 Task: Add Hu Organic Vanilla Crunch Dark Chocolate Bar to the cart.
Action: Mouse moved to (225, 131)
Screenshot: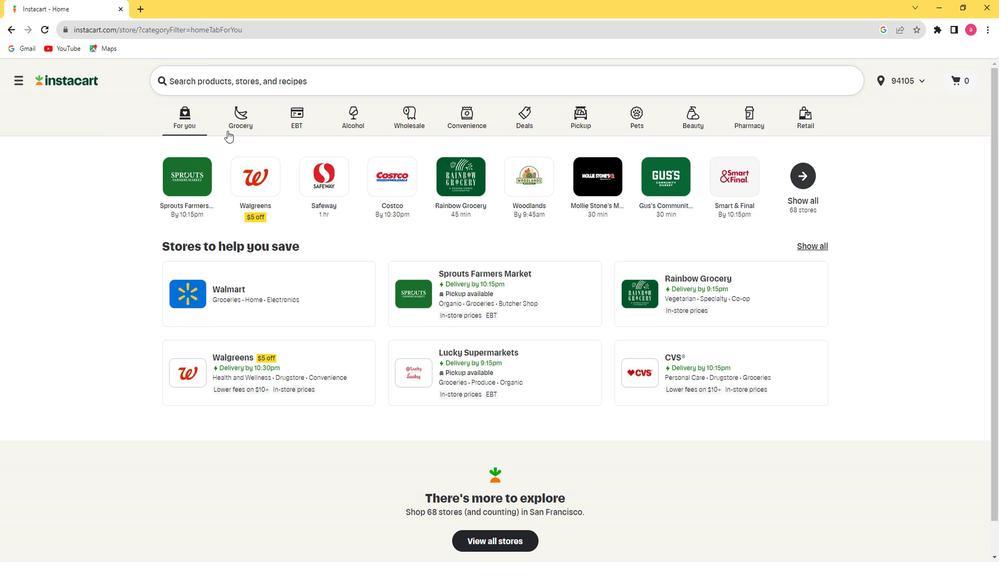 
Action: Mouse pressed left at (225, 131)
Screenshot: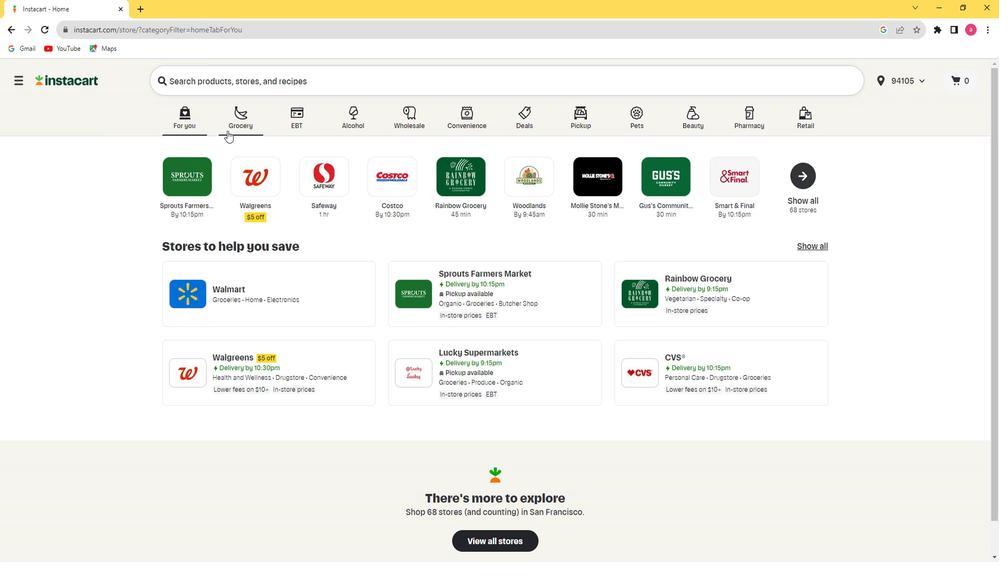 
Action: Mouse moved to (629, 212)
Screenshot: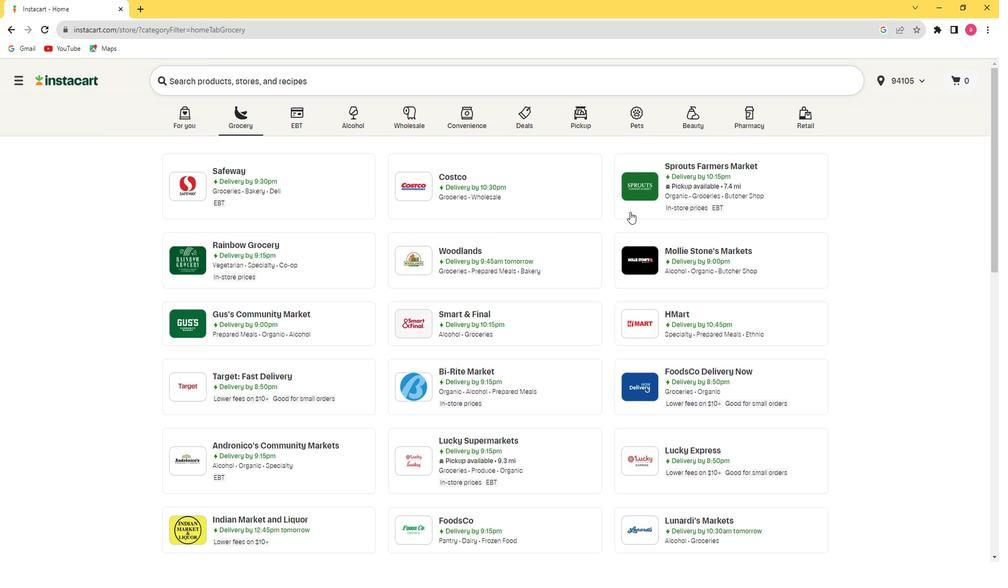 
Action: Mouse pressed left at (629, 212)
Screenshot: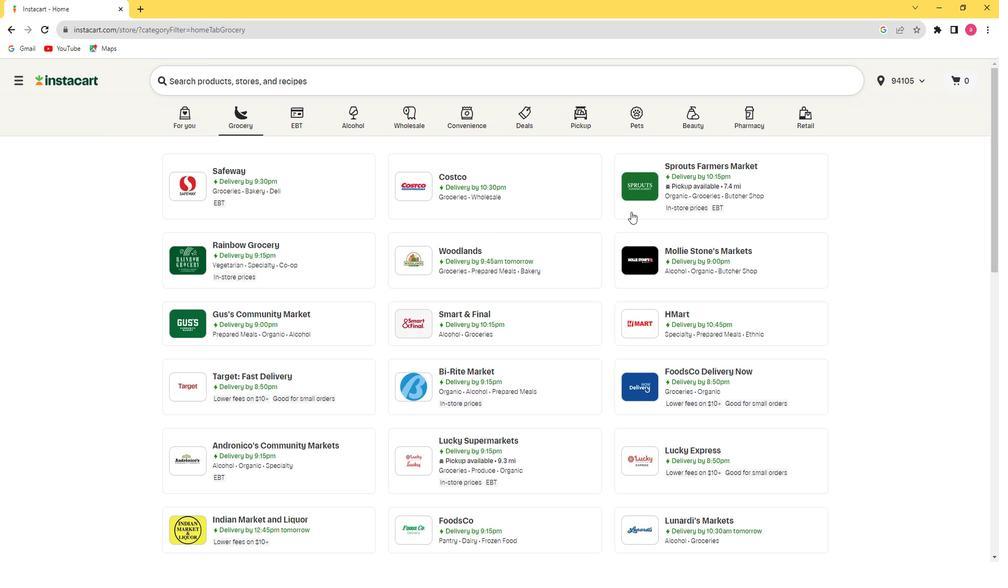 
Action: Mouse moved to (53, 433)
Screenshot: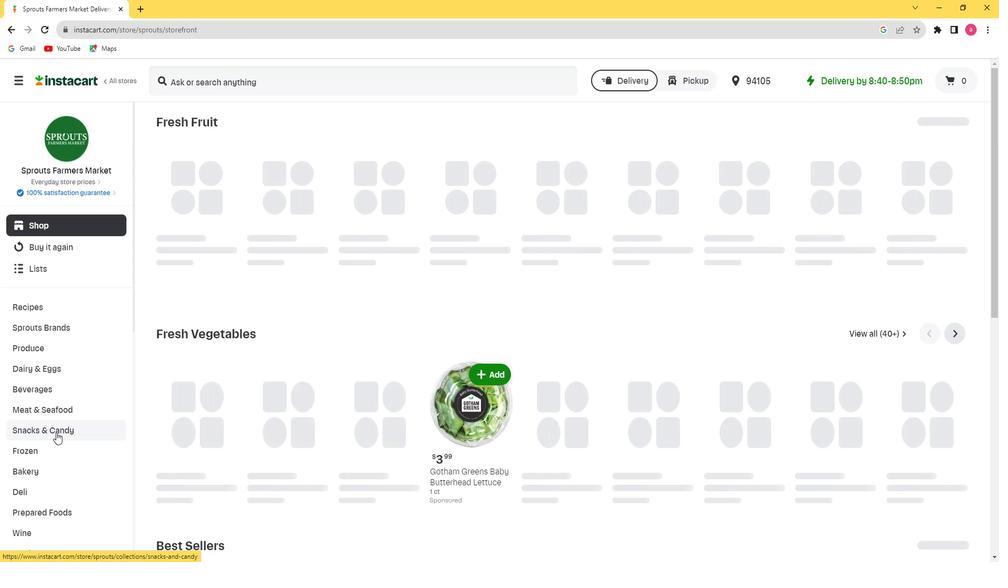 
Action: Mouse pressed left at (53, 433)
Screenshot: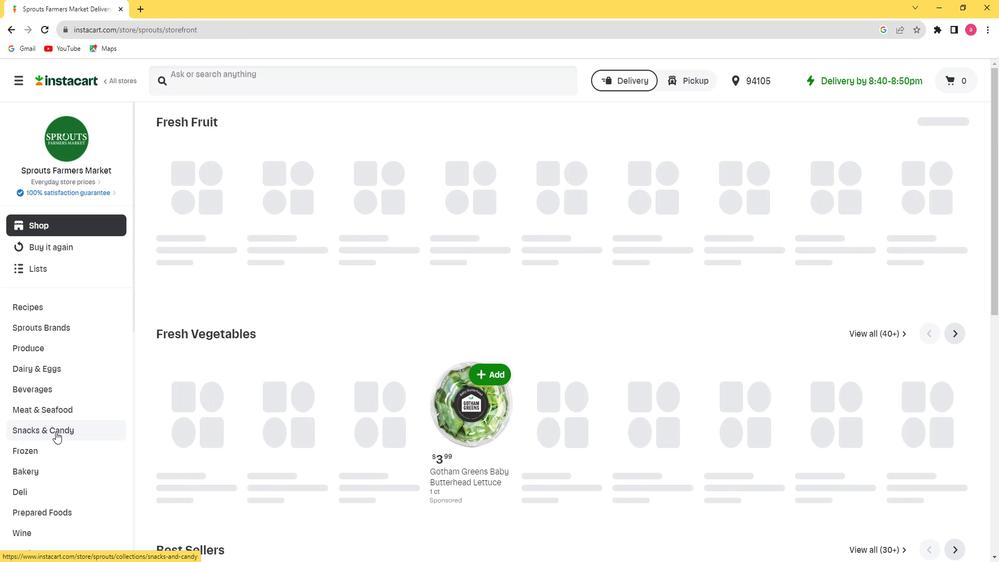 
Action: Mouse moved to (61, 449)
Screenshot: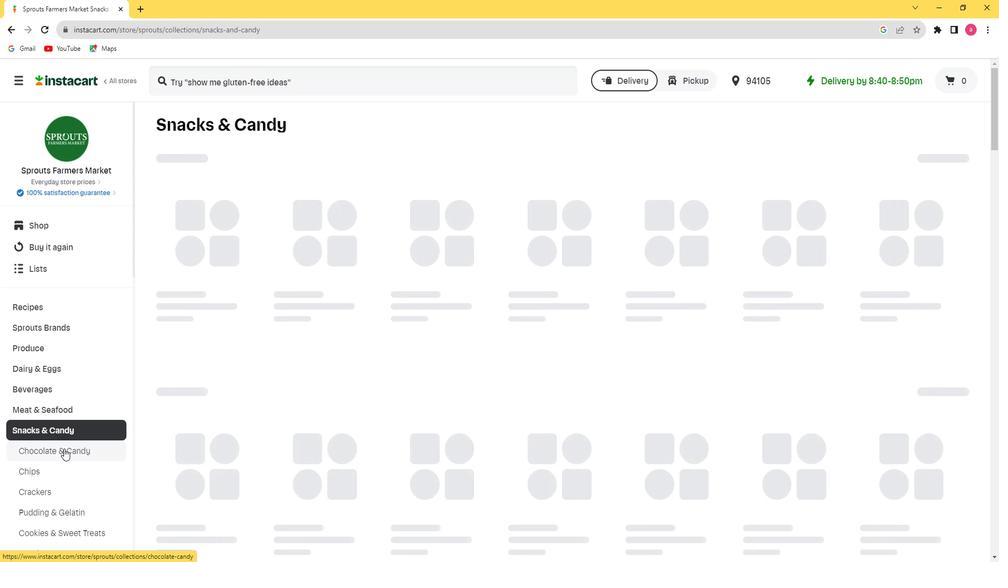 
Action: Mouse pressed left at (61, 449)
Screenshot: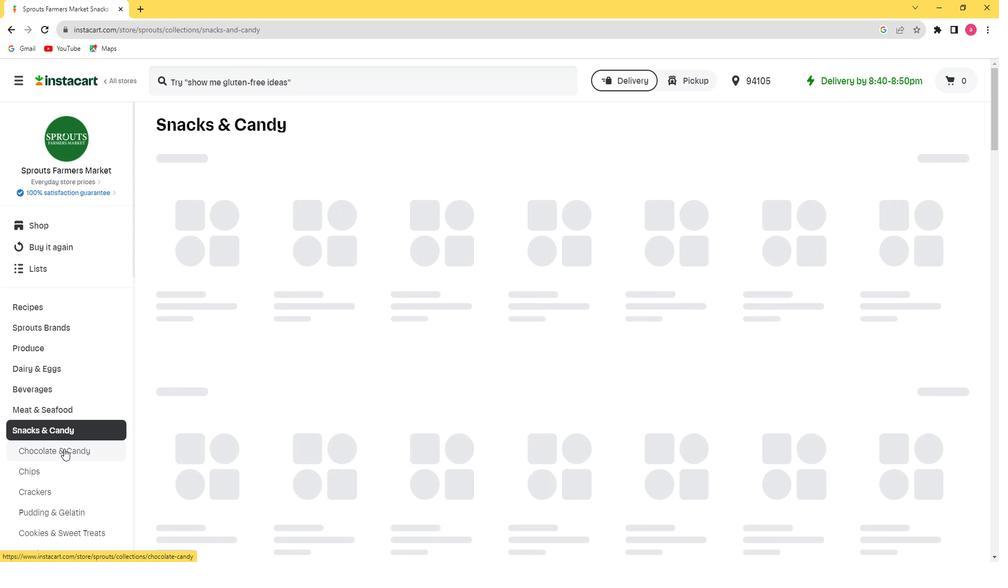
Action: Mouse moved to (196, 171)
Screenshot: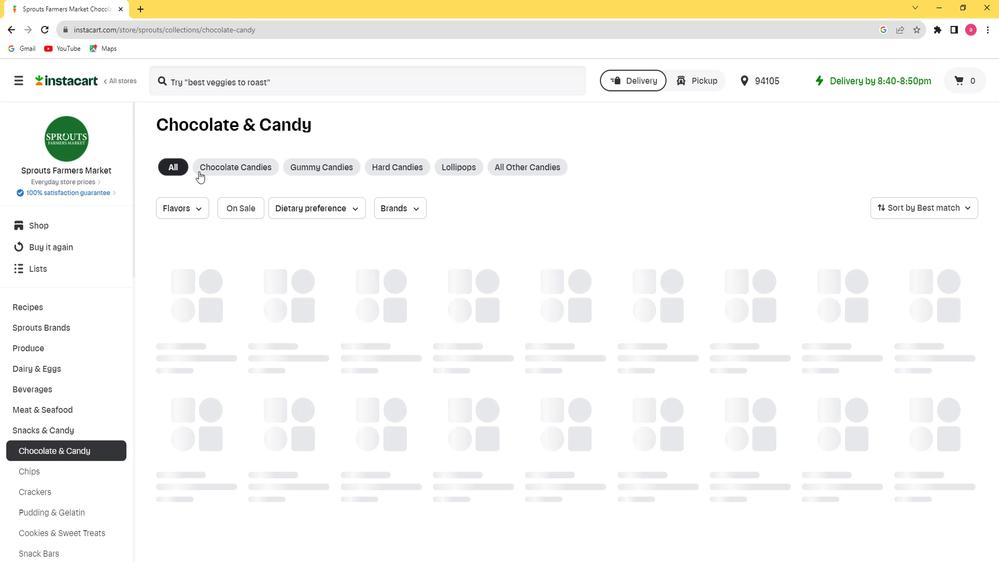 
Action: Mouse pressed left at (196, 171)
Screenshot: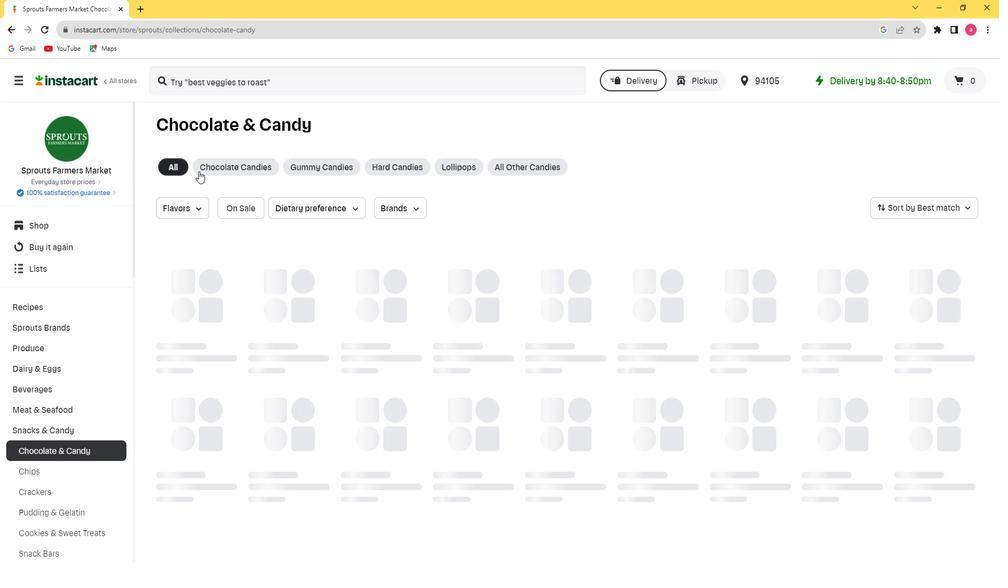 
Action: Mouse moved to (238, 79)
Screenshot: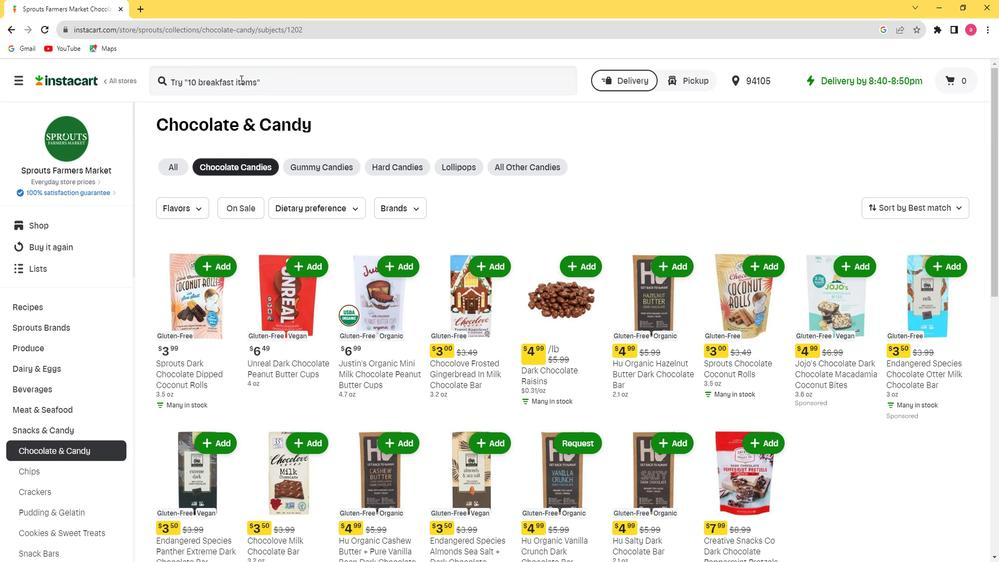 
Action: Mouse pressed left at (238, 79)
Screenshot: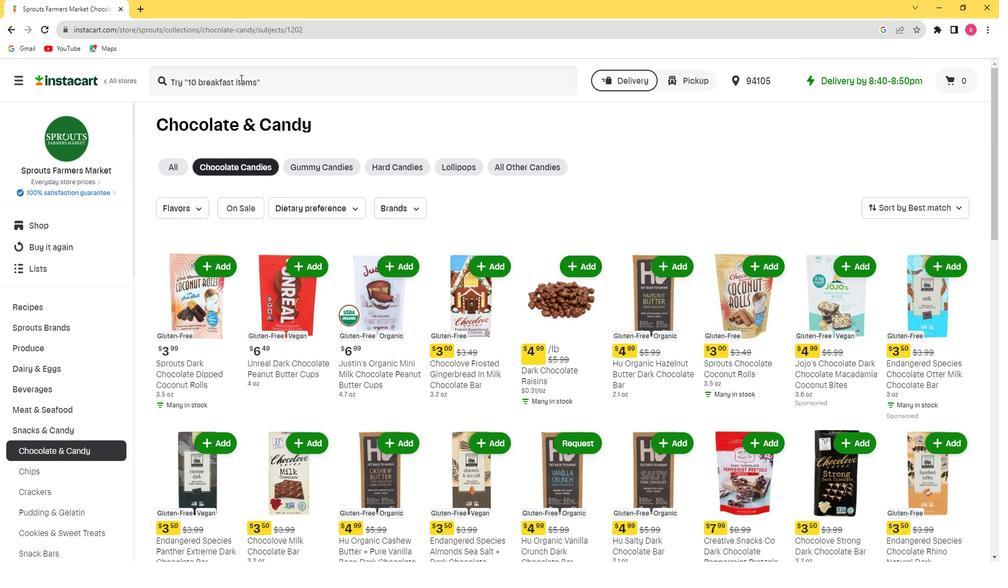 
Action: Key pressed <Key.shift>Hu<Key.space><Key.shift>Organic<Key.space><Key.shift><Key.shift><Key.shift><Key.shift><Key.shift><Key.shift><Key.shift><Key.shift><Key.shift><Key.shift><Key.shift><Key.shift><Key.shift><Key.shift><Key.shift><Key.shift><Key.shift><Key.shift><Key.shift><Key.shift><Key.shift><Key.shift><Key.shift><Key.shift><Key.shift><Key.shift><Key.shift><Key.shift><Key.shift><Key.shift><Key.shift><Key.shift><Key.shift>Vanilla<Key.space><Key.shift>Crunch<Key.space><Key.shift><Key.shift><Key.shift><Key.shift><Key.shift><Key.shift><Key.shift><Key.shift><Key.shift><Key.shift><Key.shift><Key.shift><Key.shift><Key.shift><Key.shift><Key.shift><Key.shift><Key.shift><Key.shift><Key.shift><Key.shift><Key.shift><Key.shift><Key.shift><Key.shift><Key.shift><Key.shift><Key.shift><Key.shift><Key.shift><Key.shift><Key.shift><Key.shift><Key.shift><Key.shift><Key.shift><Key.shift><Key.shift><Key.shift><Key.shift><Key.shift><Key.shift><Key.shift><Key.shift><Key.shift><Key.shift><Key.shift><Key.shift><Key.shift><Key.shift><Key.shift><Key.shift><Key.shift><Key.shift><Key.shift><Key.shift><Key.shift><Key.shift><Key.shift><Key.shift><Key.shift><Key.shift><Key.shift><Key.shift><Key.shift><Key.shift><Key.shift><Key.shift><Key.shift><Key.shift><Key.shift><Key.shift><Key.shift><Key.shift><Key.shift><Key.shift><Key.shift><Key.shift><Key.shift><Key.shift><Key.shift><Key.shift><Key.shift><Key.shift><Key.shift><Key.shift><Key.shift><Key.shift><Key.shift><Key.shift><Key.shift><Key.shift><Key.shift><Key.shift><Key.shift><Key.shift>Dark<Key.space><Key.shift><Key.shift><Key.shift><Key.shift><Key.shift><Key.shift><Key.shift><Key.shift><Key.shift><Key.shift><Key.shift>Chocolate<Key.space><Key.shift>Bar<Key.enter>
Screenshot: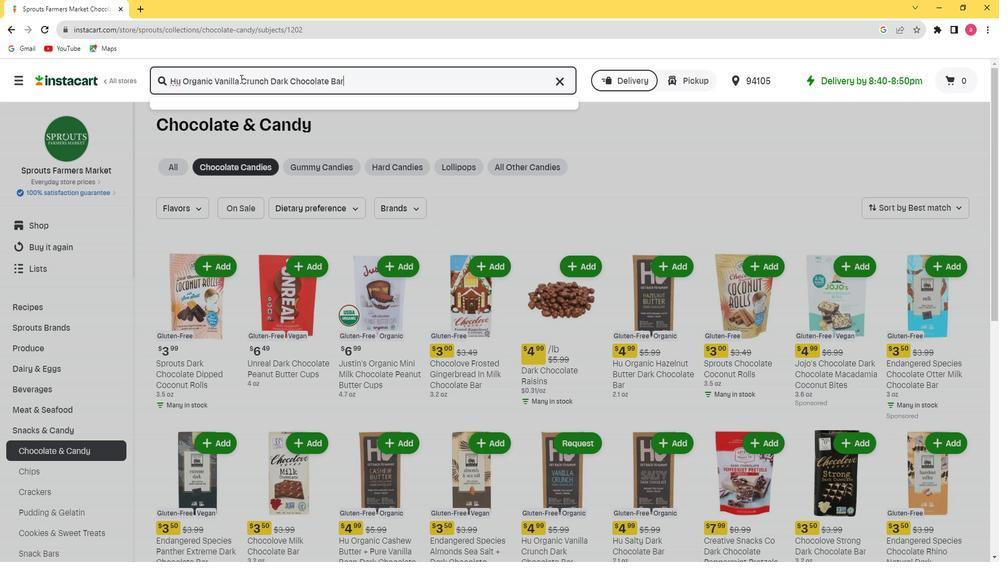 
Action: Mouse moved to (450, 187)
Screenshot: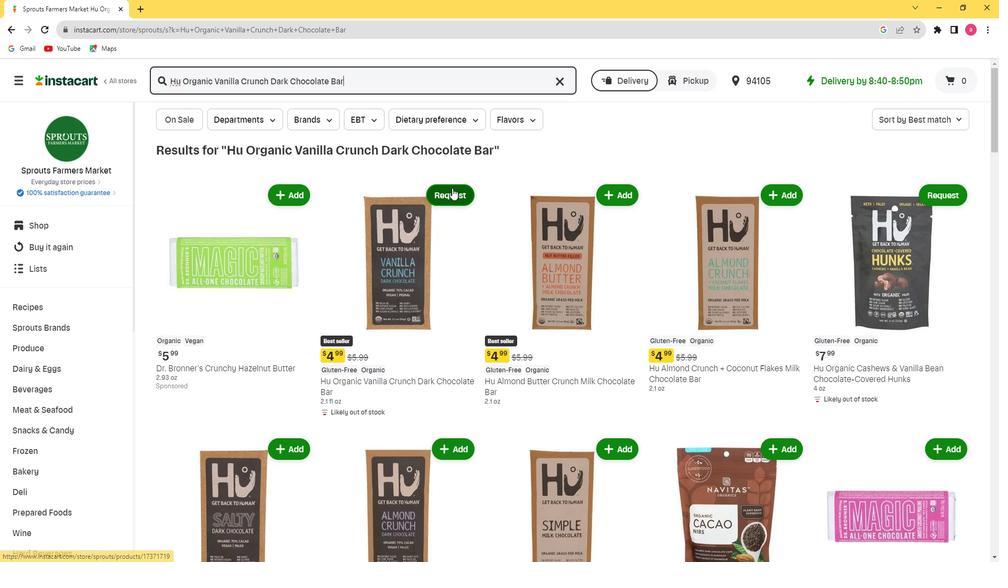 
Action: Mouse pressed left at (450, 187)
Screenshot: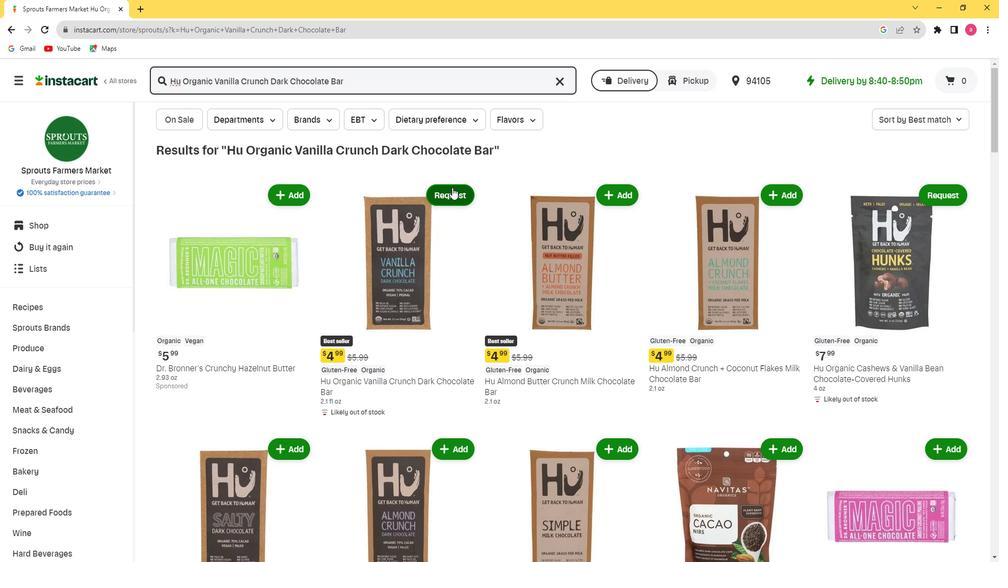 
Action: Mouse moved to (463, 452)
Screenshot: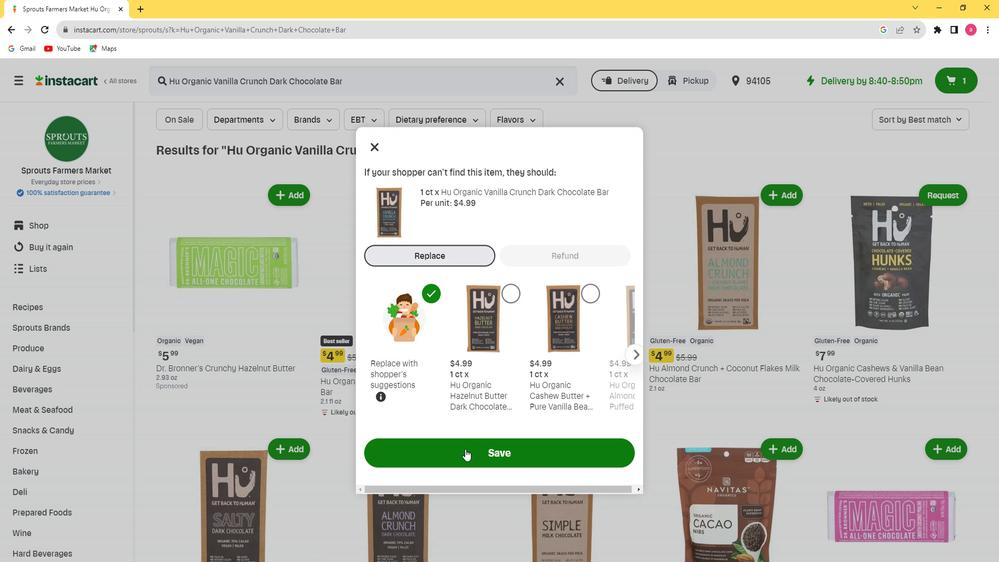 
Action: Mouse pressed left at (463, 452)
Screenshot: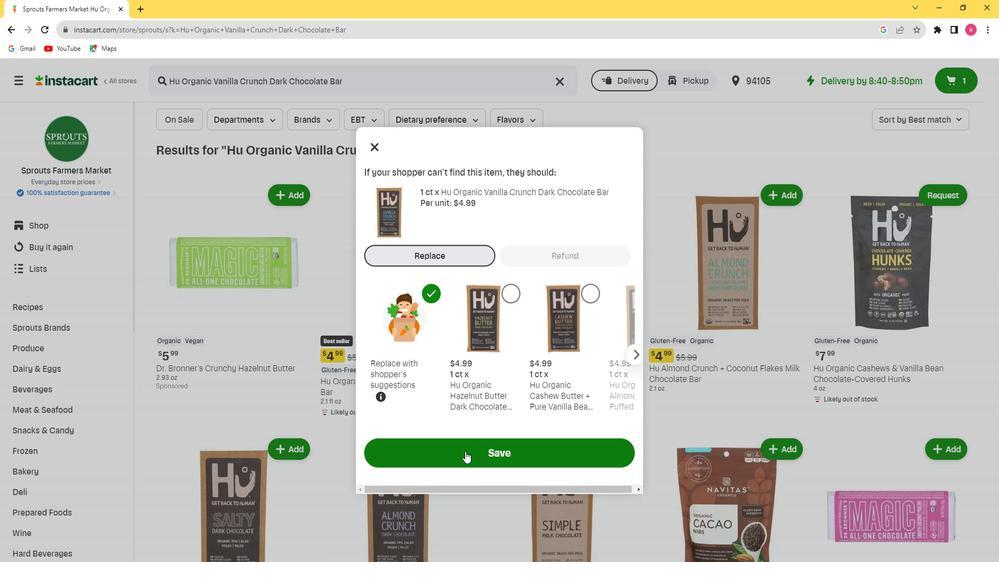 
